 Task: Change the loan type to 5-year ARM.
Action: Mouse moved to (1044, 231)
Screenshot: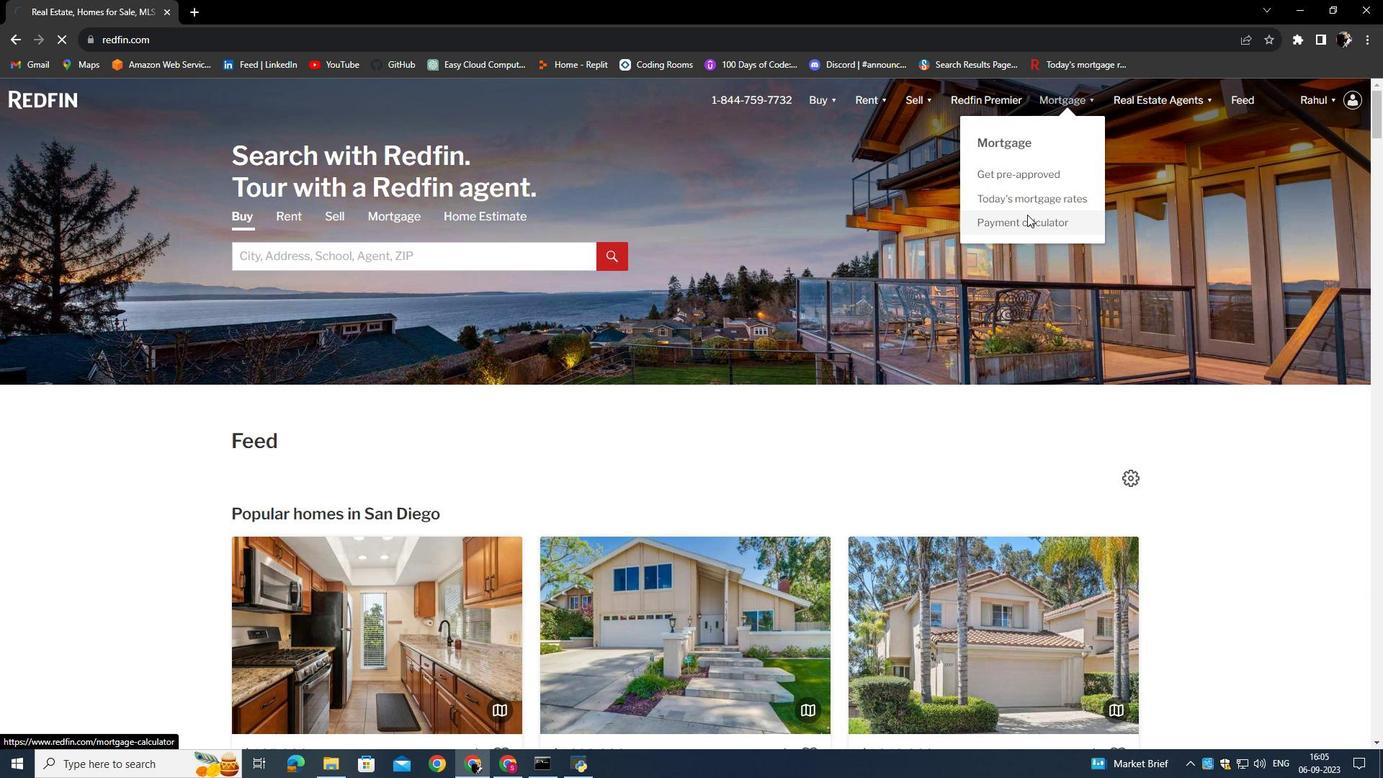 
Action: Mouse pressed left at (1044, 231)
Screenshot: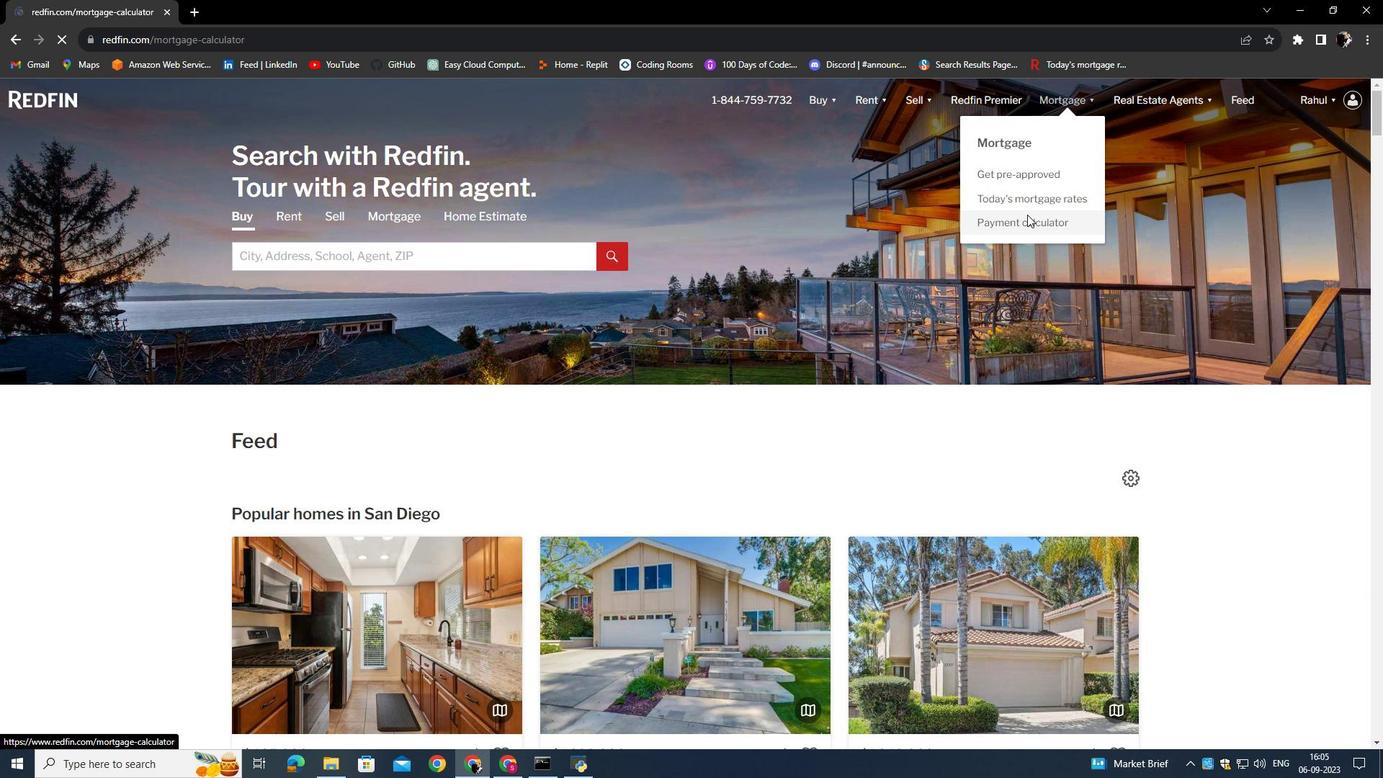 
Action: Mouse moved to (519, 375)
Screenshot: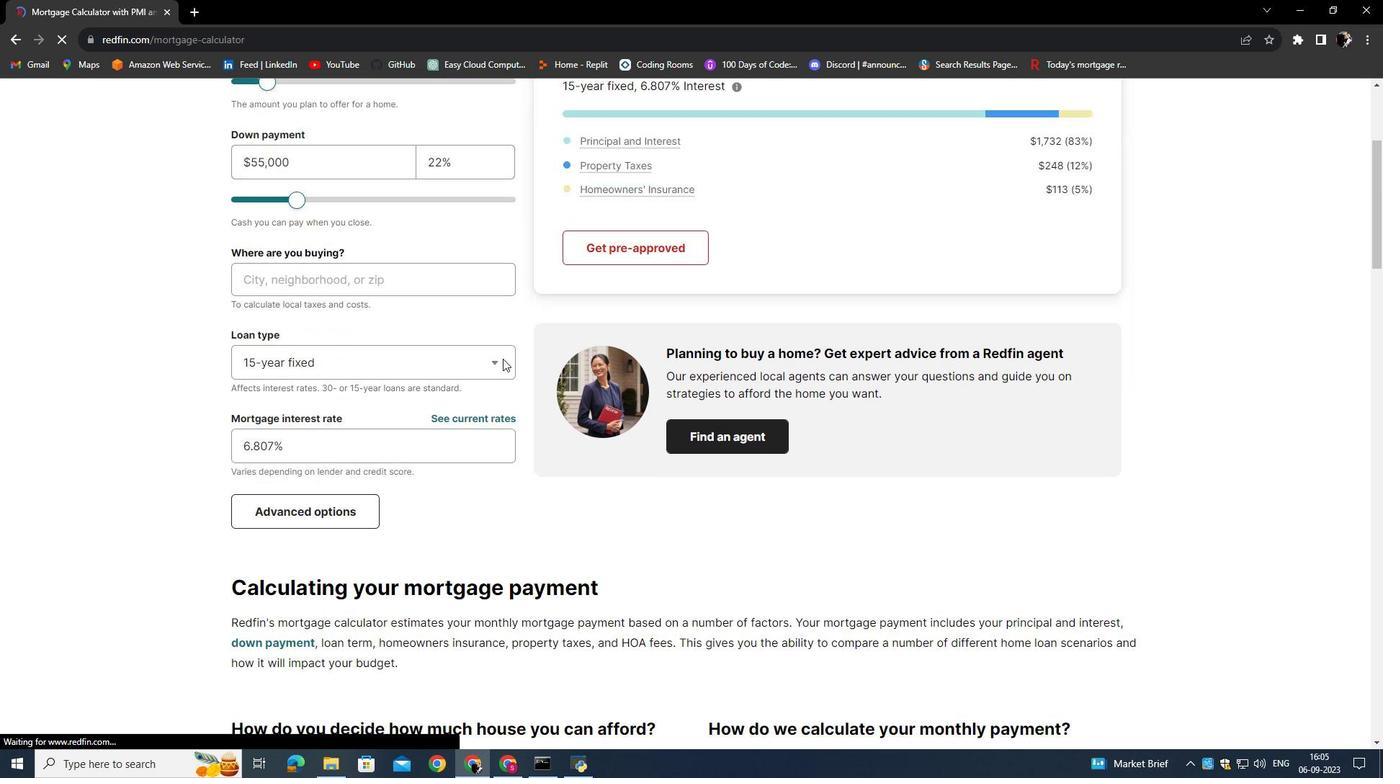 
Action: Mouse scrolled (519, 374) with delta (0, 0)
Screenshot: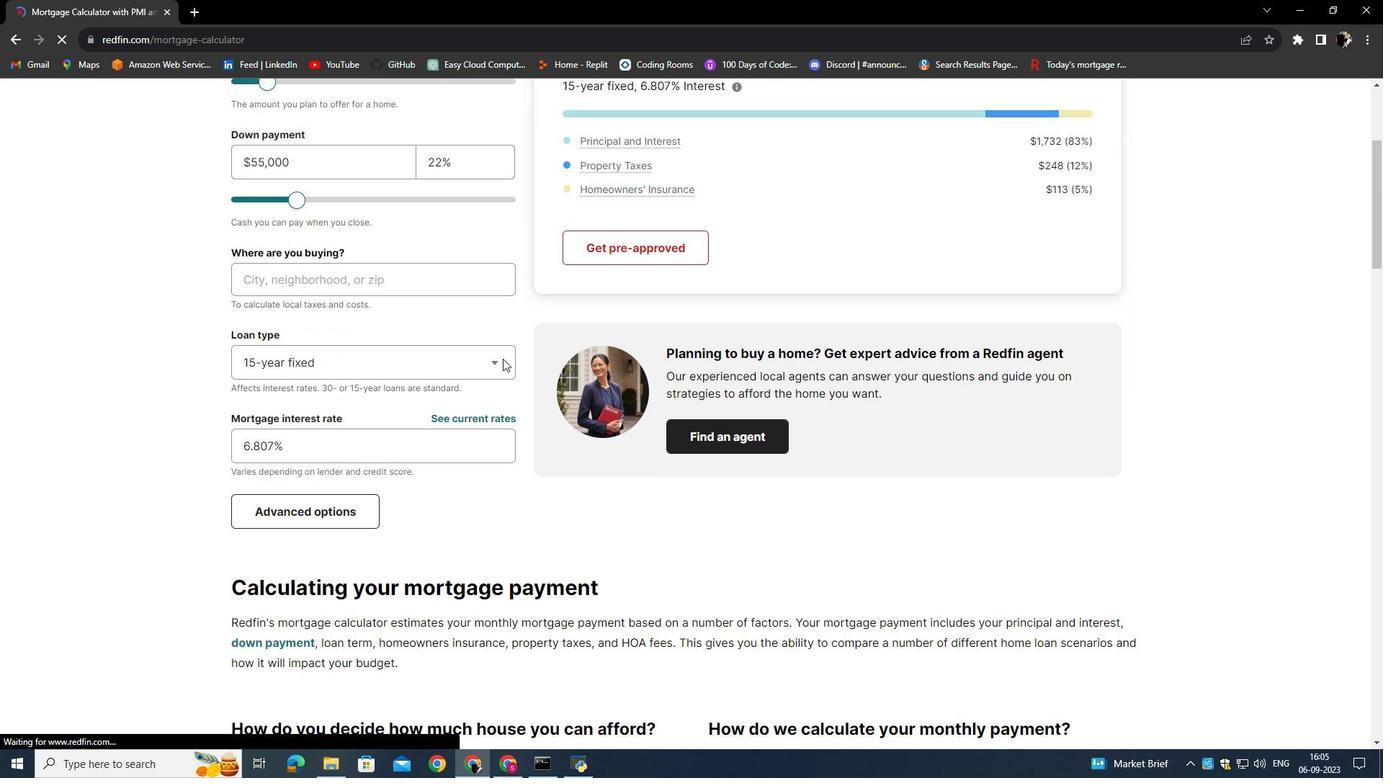
Action: Mouse scrolled (519, 374) with delta (0, 0)
Screenshot: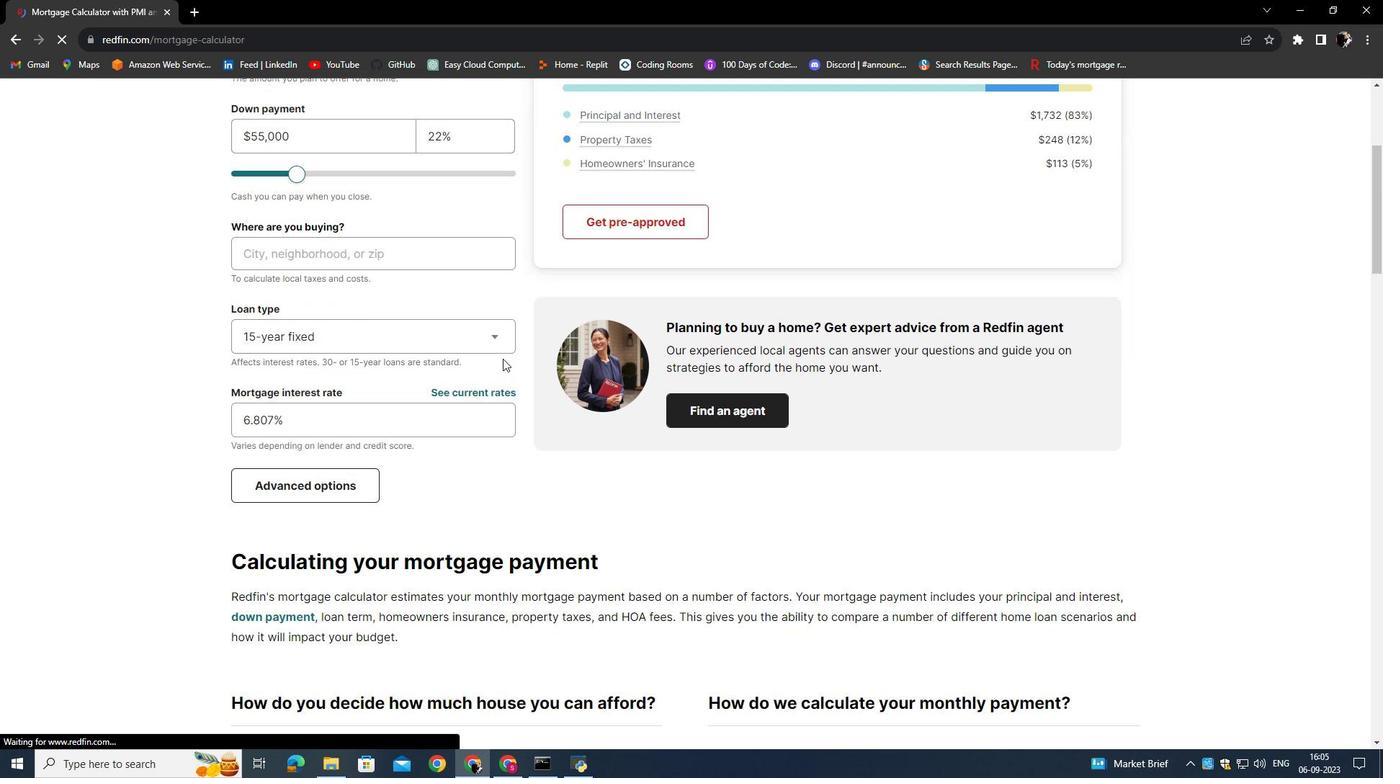 
Action: Mouse scrolled (519, 374) with delta (0, 0)
Screenshot: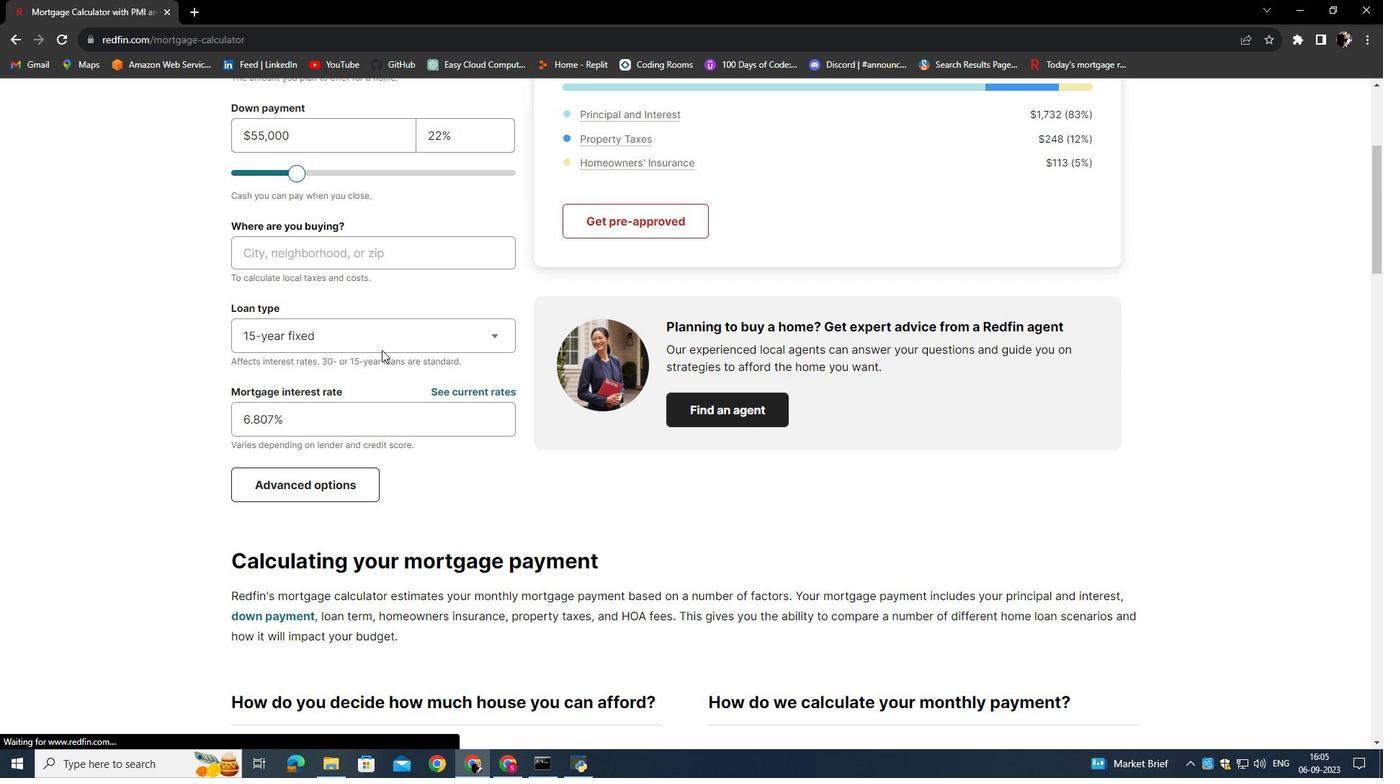 
Action: Mouse scrolled (519, 374) with delta (0, 0)
Screenshot: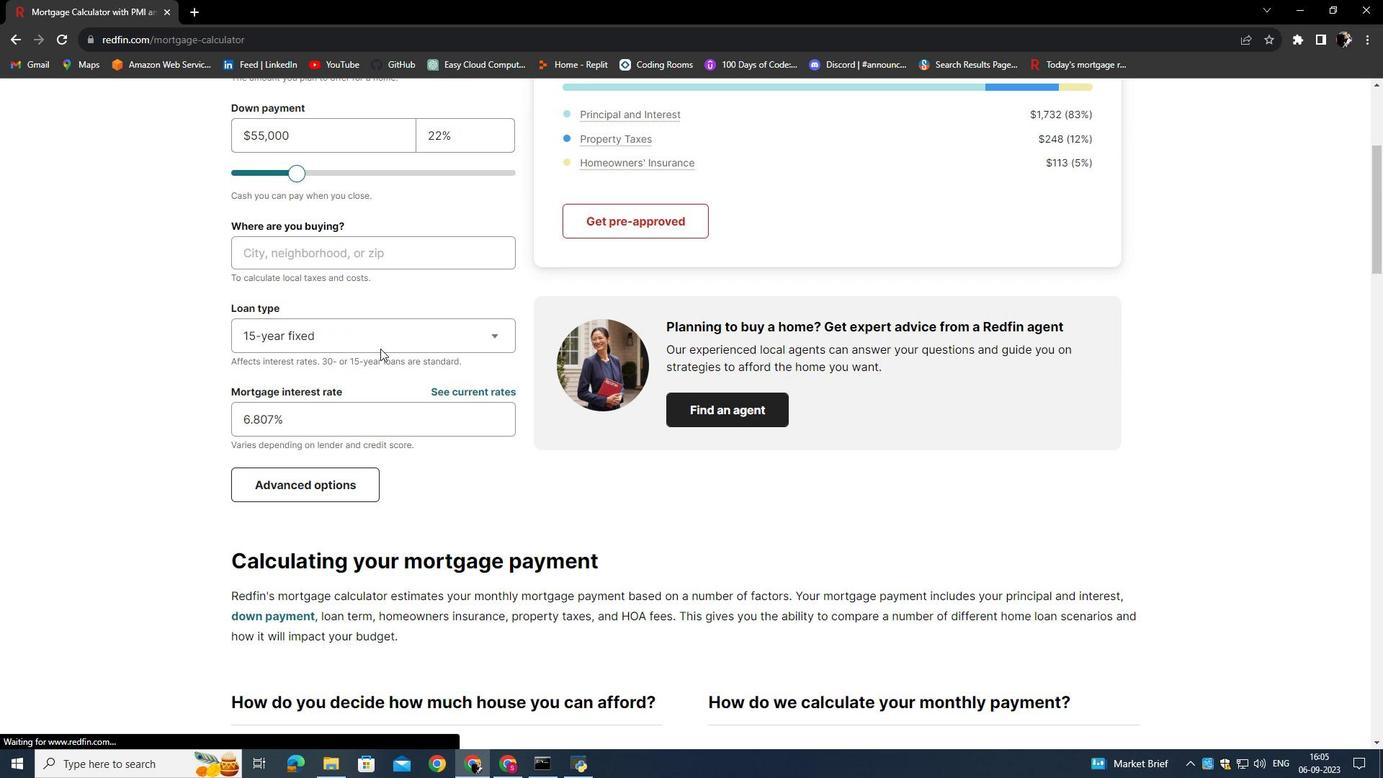 
Action: Mouse moved to (400, 356)
Screenshot: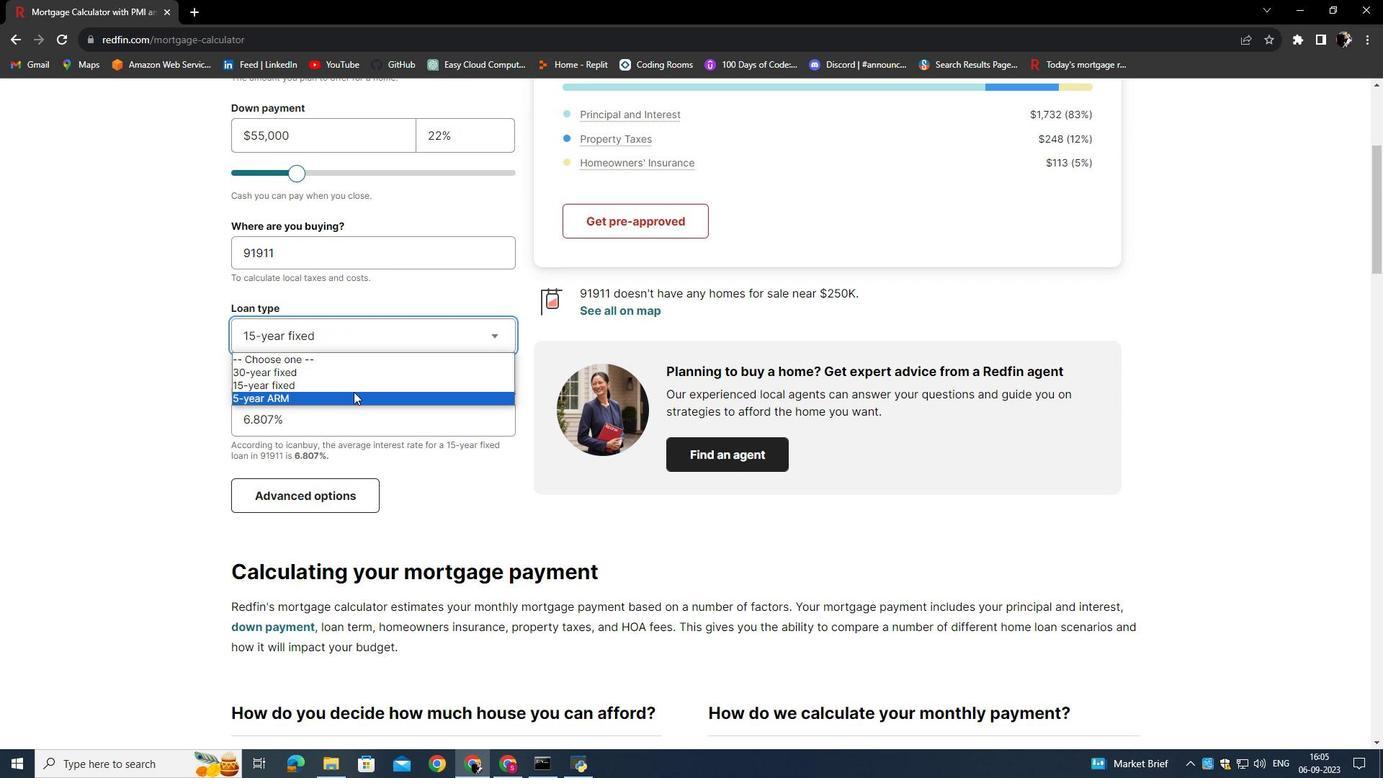 
Action: Mouse pressed left at (400, 356)
Screenshot: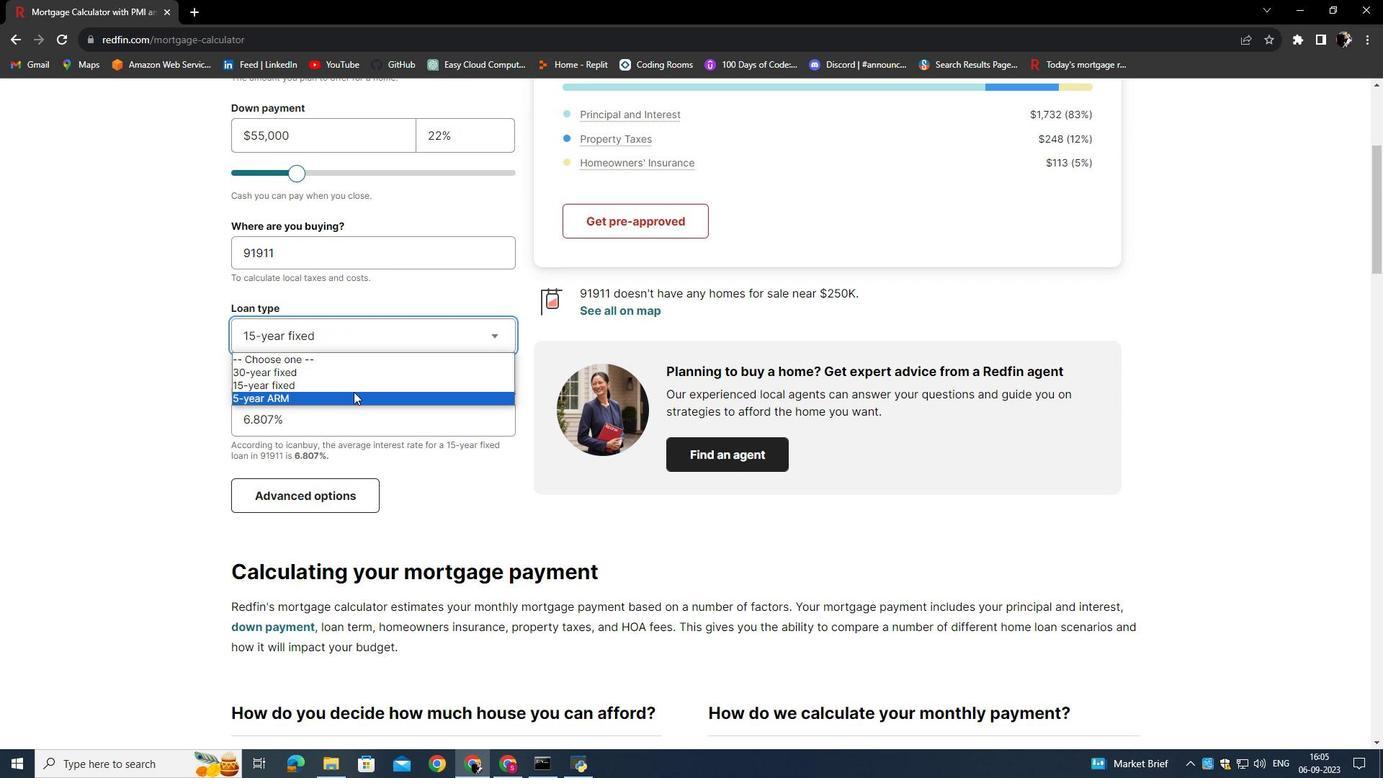 
Action: Mouse moved to (370, 408)
Screenshot: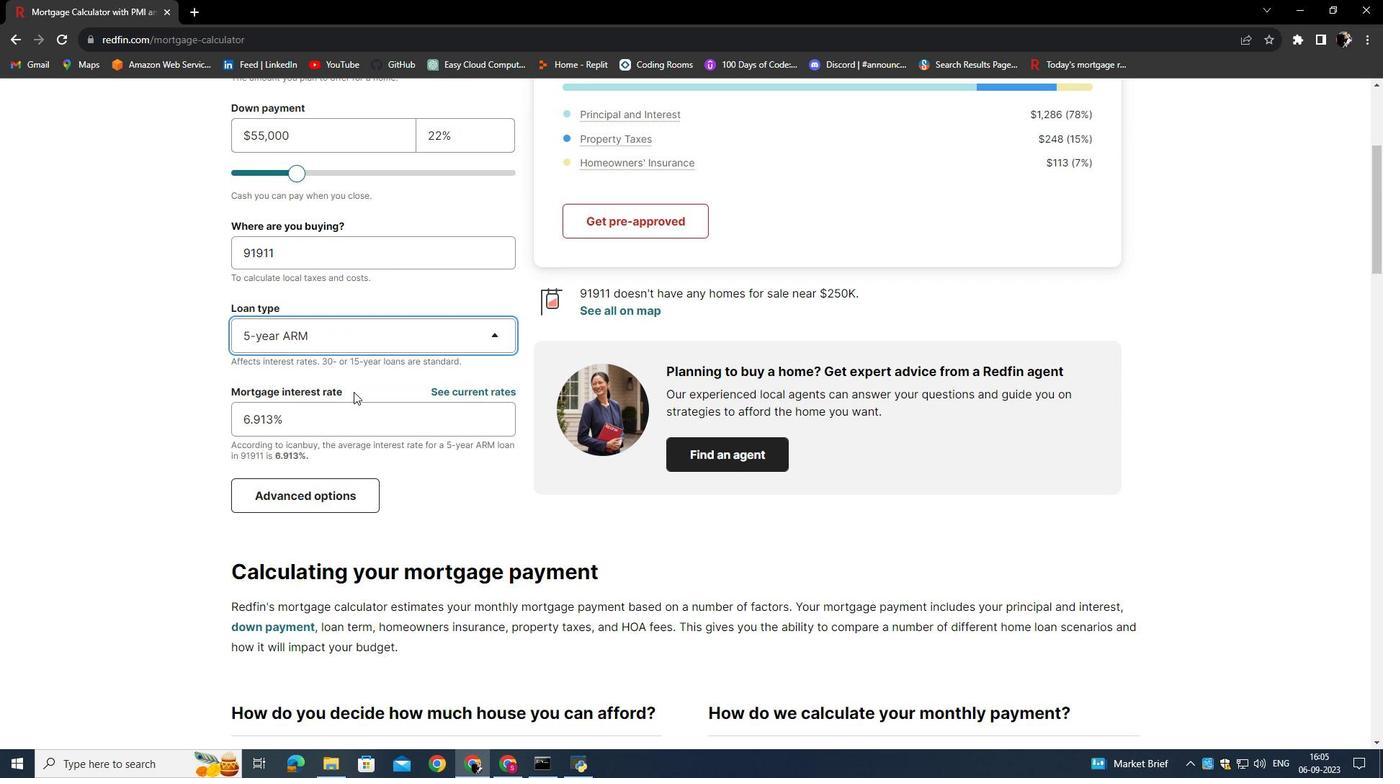 
Action: Mouse pressed left at (370, 408)
Screenshot: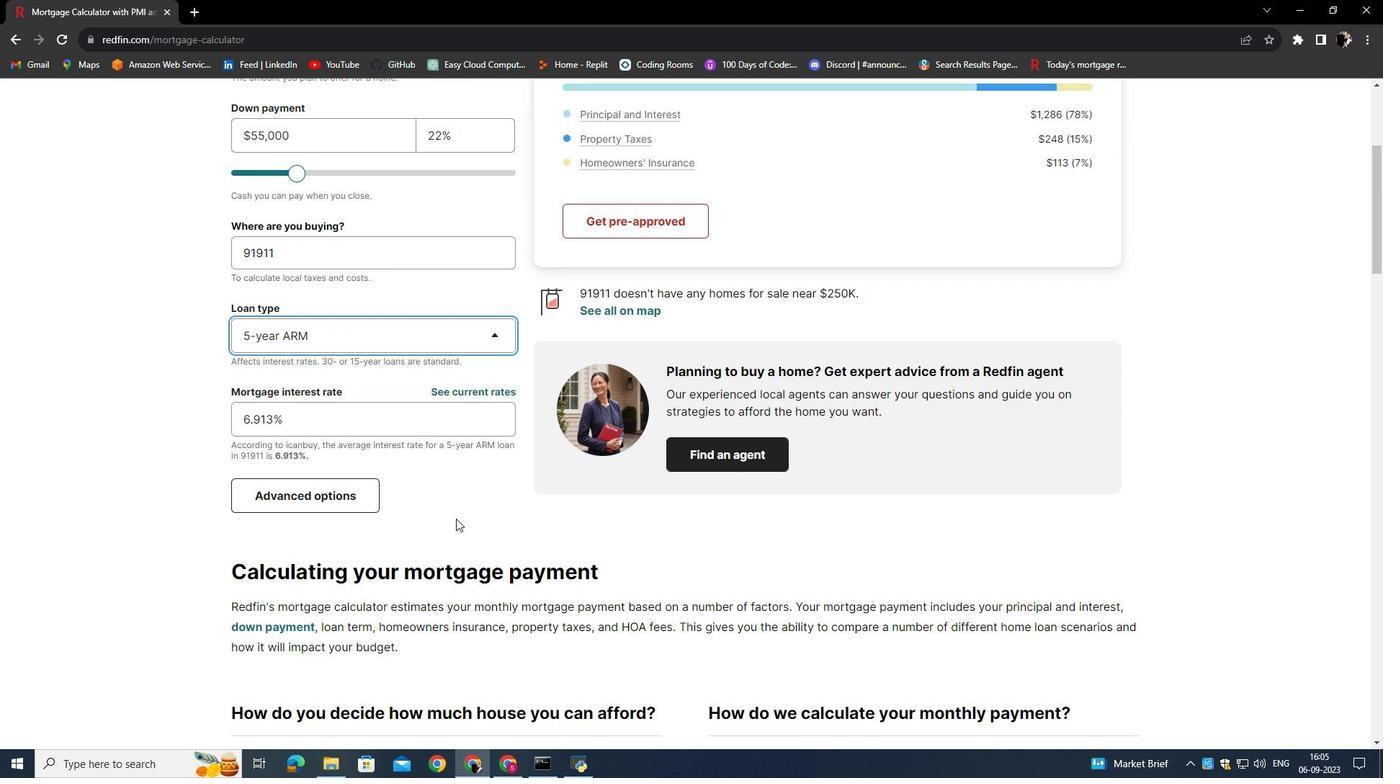 
Action: Mouse moved to (480, 525)
Screenshot: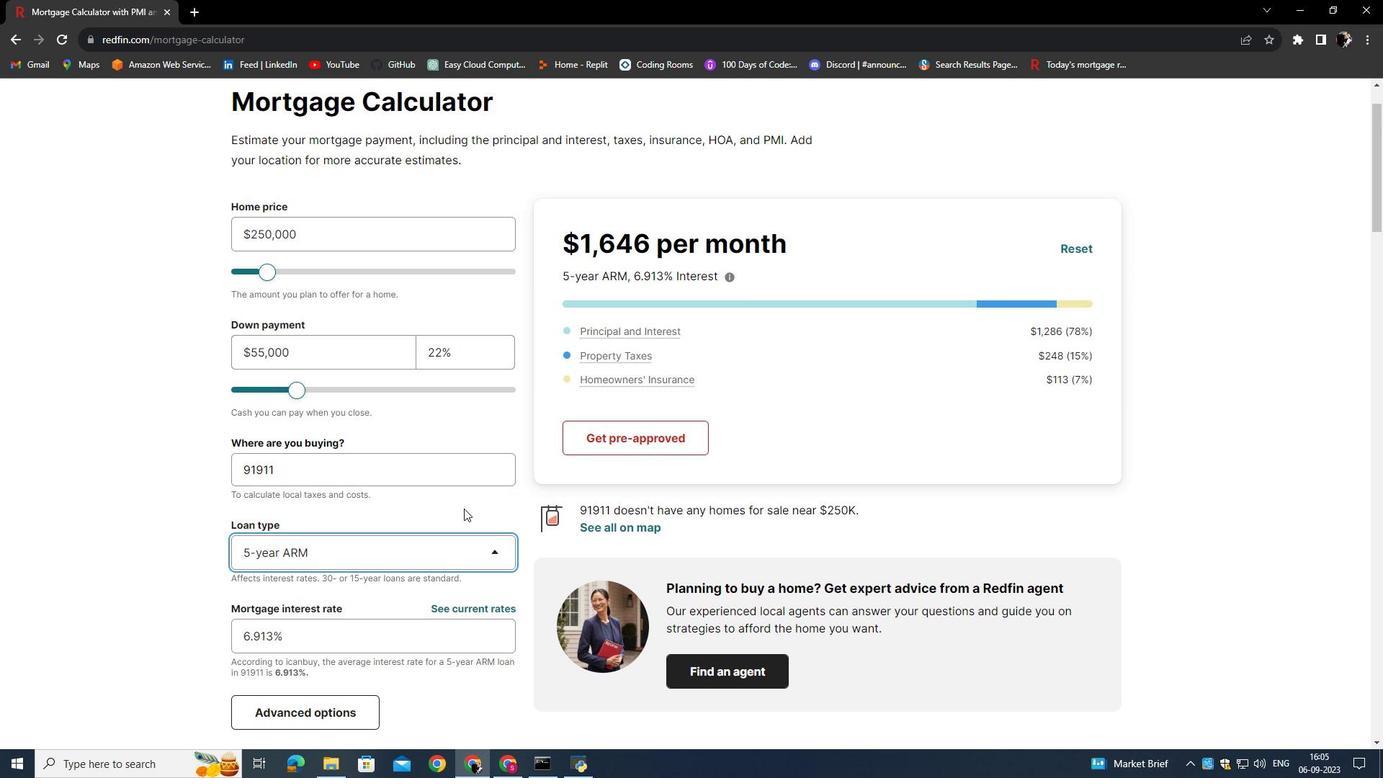 
Action: Mouse scrolled (480, 526) with delta (0, 0)
Screenshot: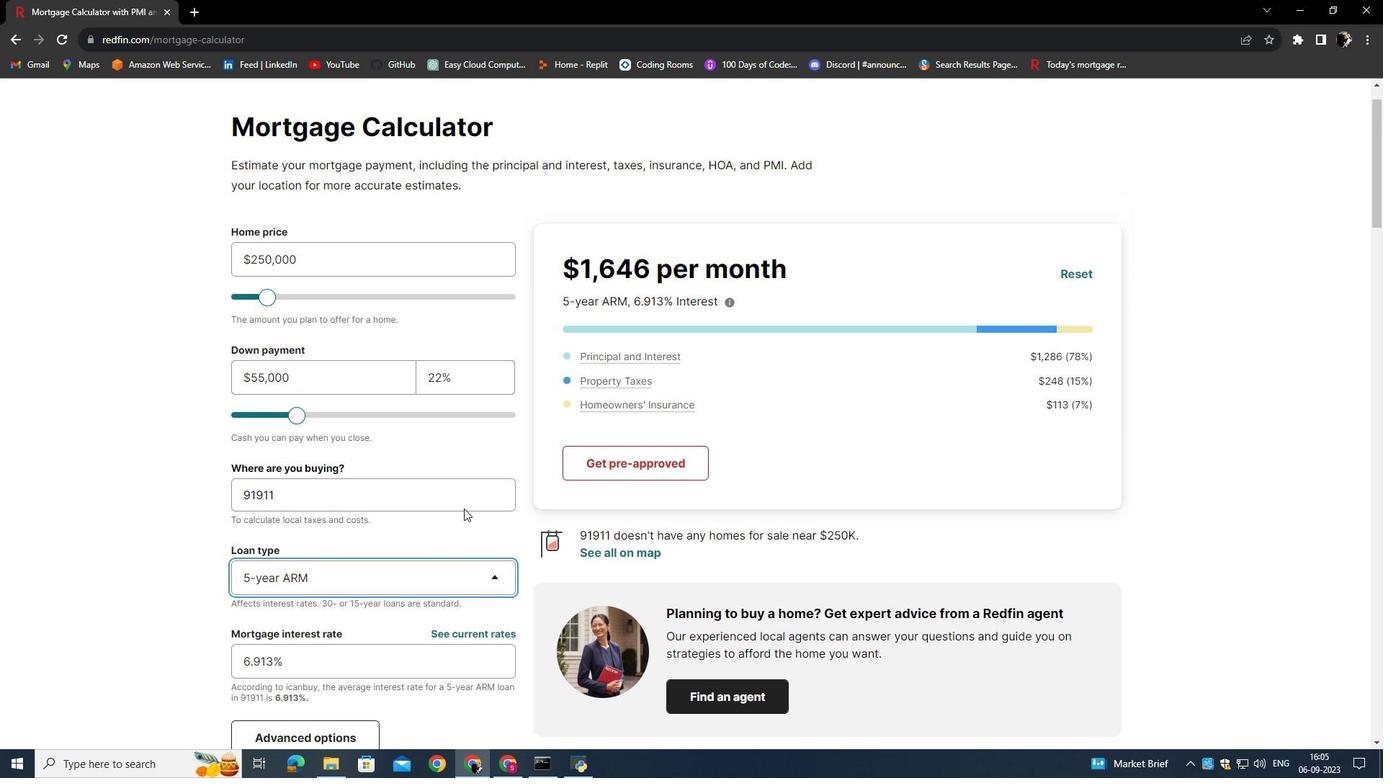 
Action: Mouse scrolled (480, 526) with delta (0, 0)
Screenshot: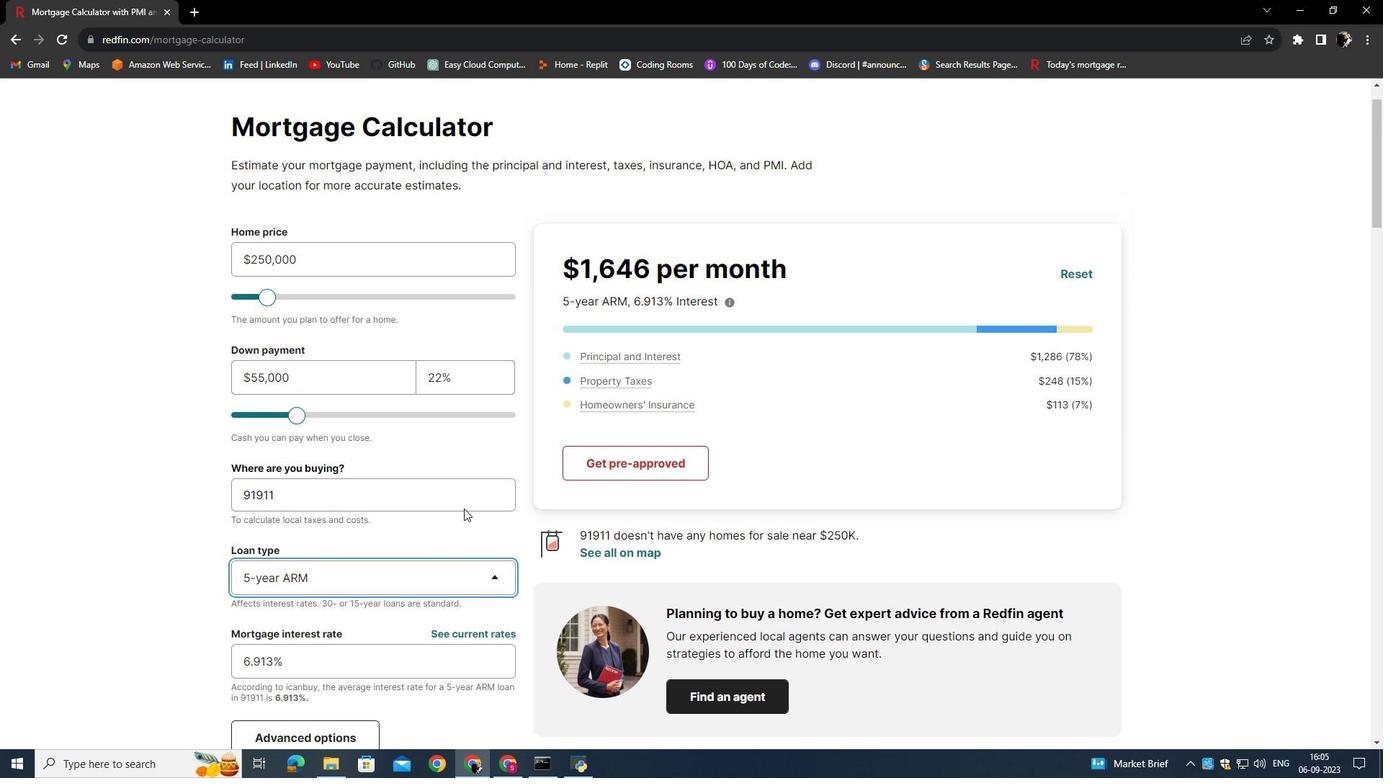 
Action: Mouse scrolled (480, 526) with delta (0, 0)
Screenshot: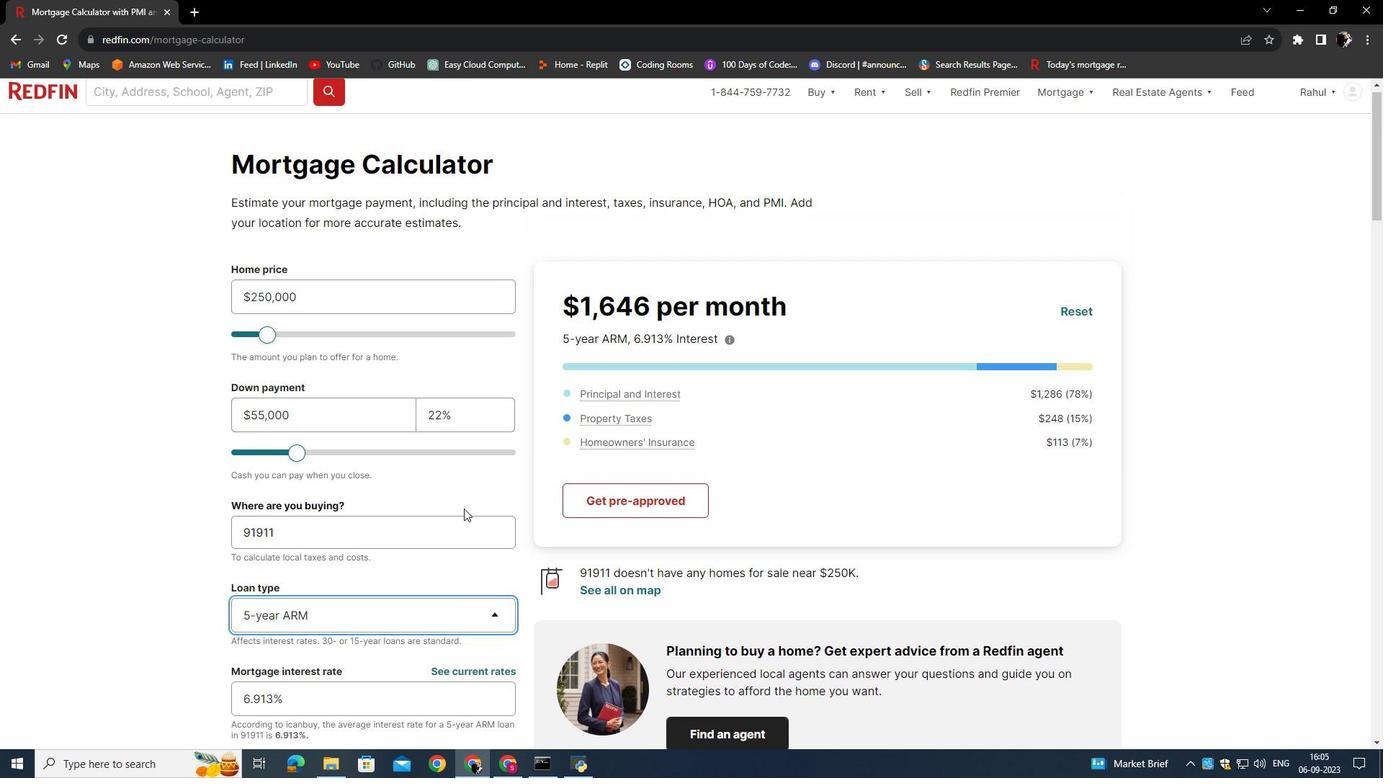 
Action: Mouse scrolled (480, 526) with delta (0, 0)
Screenshot: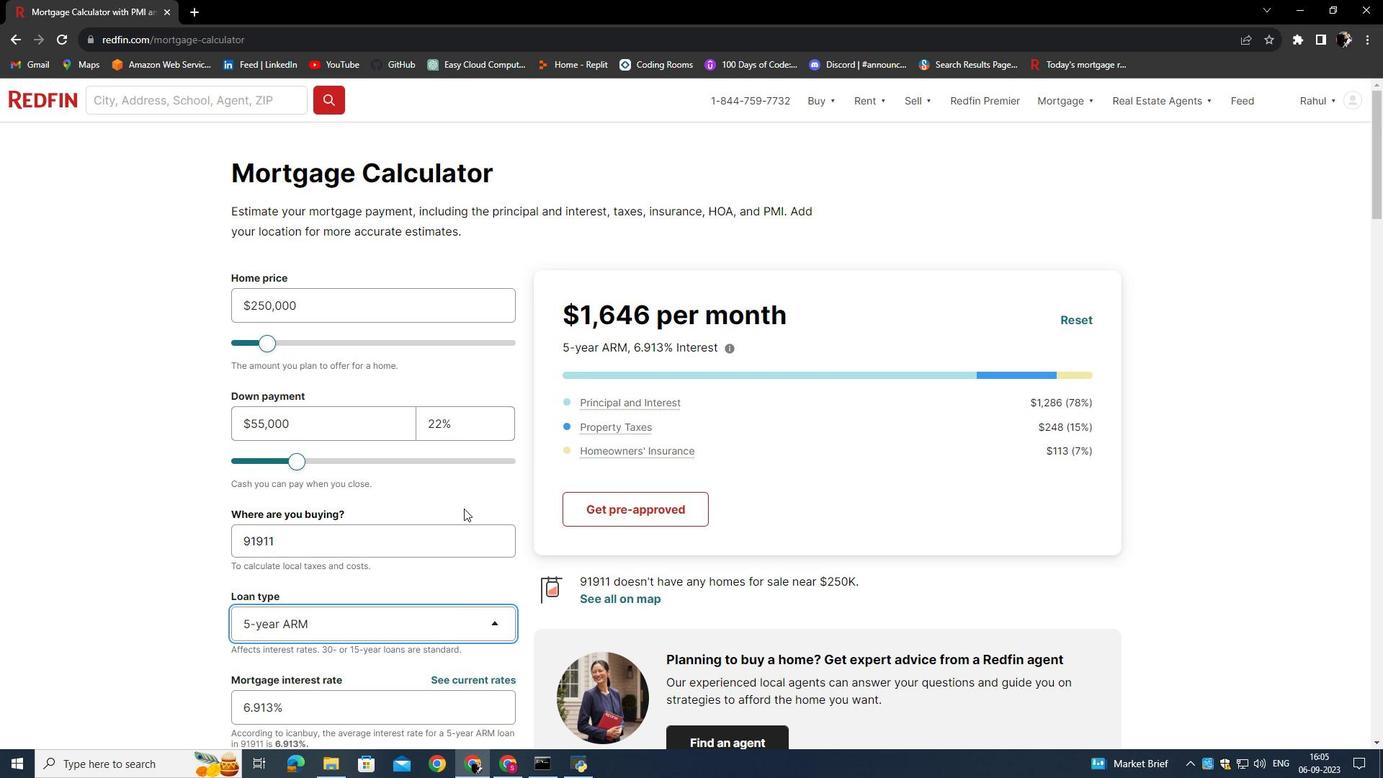 
Action: Mouse scrolled (480, 526) with delta (0, 0)
Screenshot: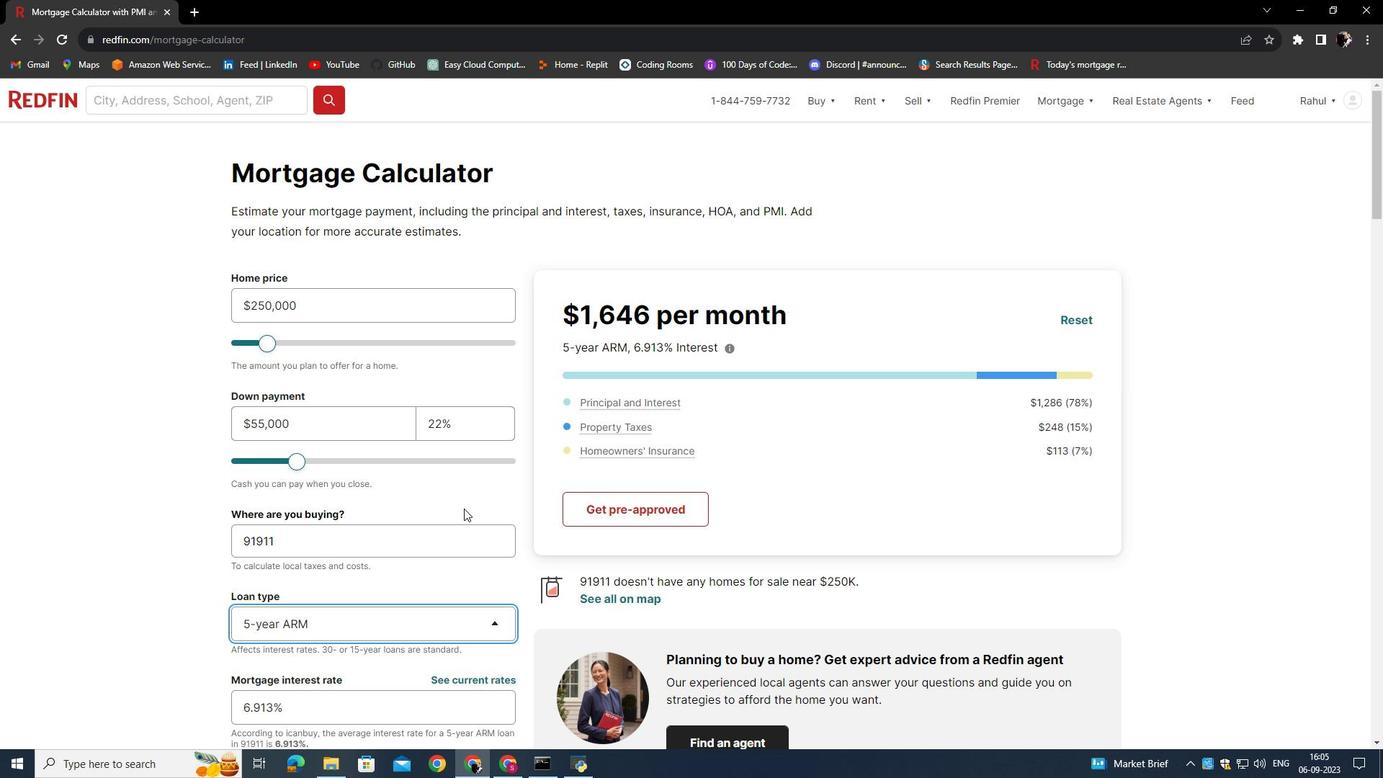 
